 Task: Use the audio equalizer preset "Flat".
Action: Mouse moved to (93, 11)
Screenshot: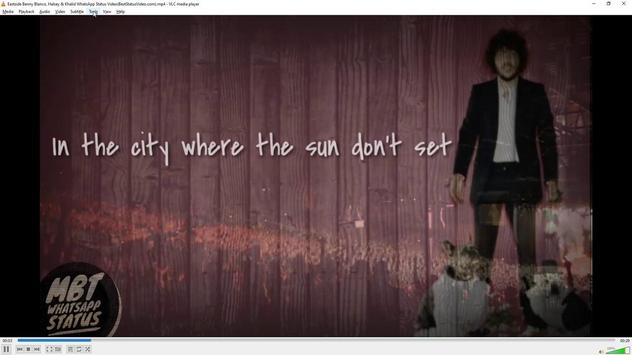 
Action: Mouse pressed left at (93, 11)
Screenshot: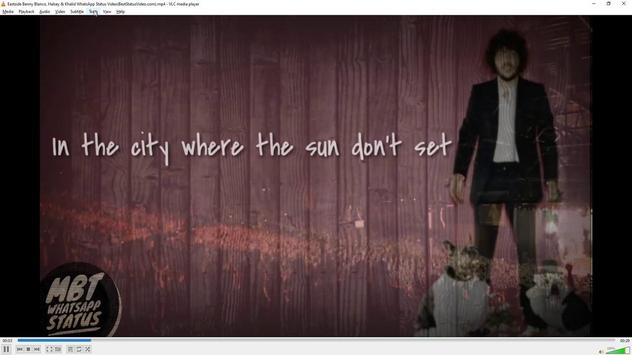
Action: Mouse moved to (101, 20)
Screenshot: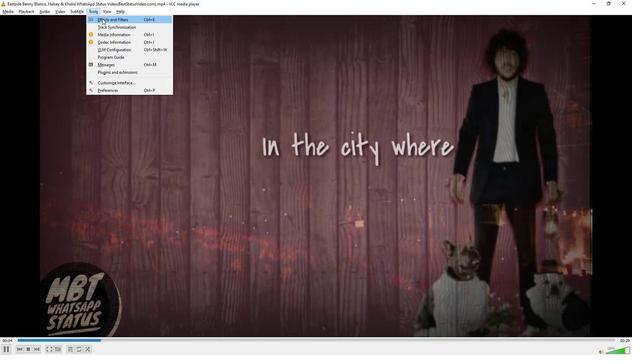 
Action: Mouse pressed left at (101, 20)
Screenshot: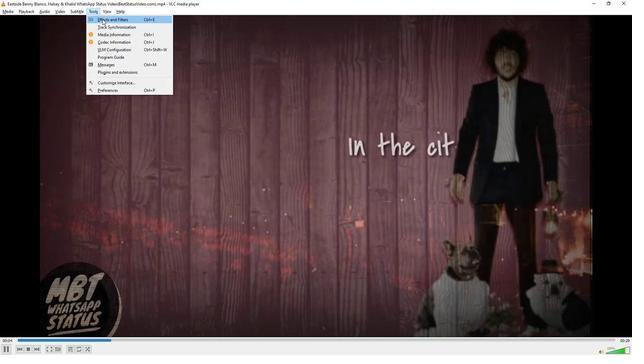
Action: Mouse moved to (406, 75)
Screenshot: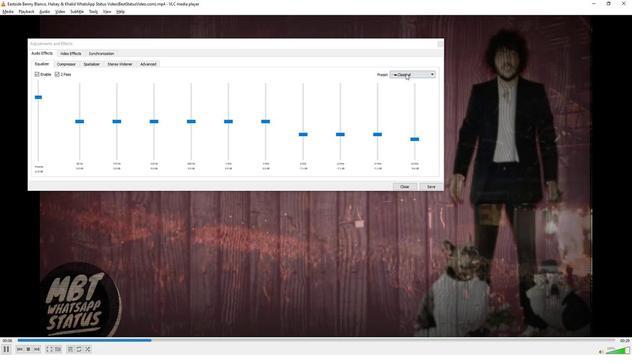 
Action: Mouse pressed left at (406, 75)
Screenshot: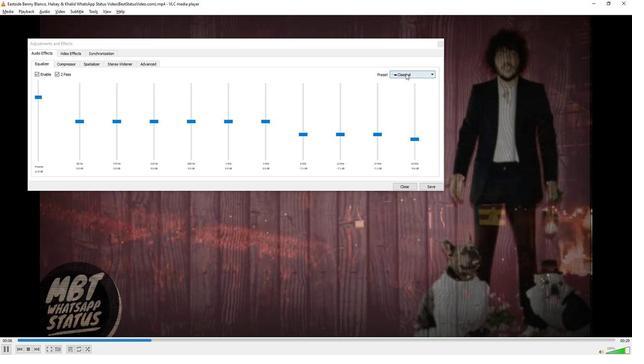 
Action: Mouse moved to (403, 84)
Screenshot: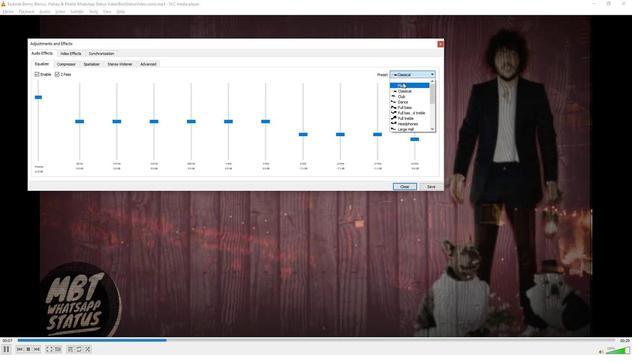 
Action: Mouse pressed left at (403, 84)
Screenshot: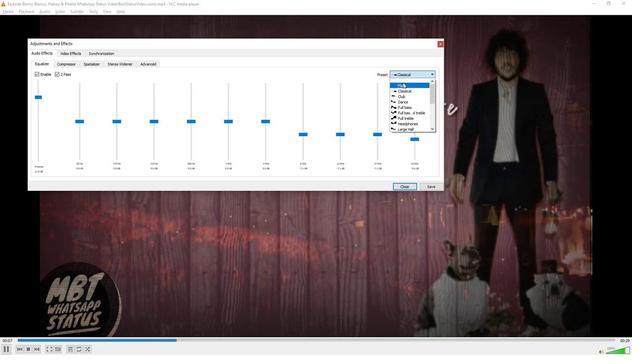 
Action: Mouse moved to (406, 87)
Screenshot: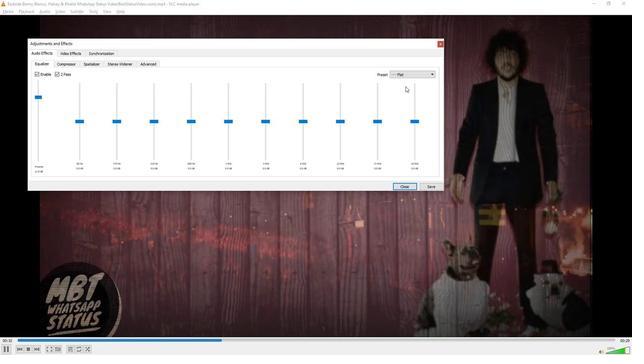 
